 Task: Enable interaction limits for 1 week only for prior contributors.
Action: Mouse moved to (1328, 110)
Screenshot: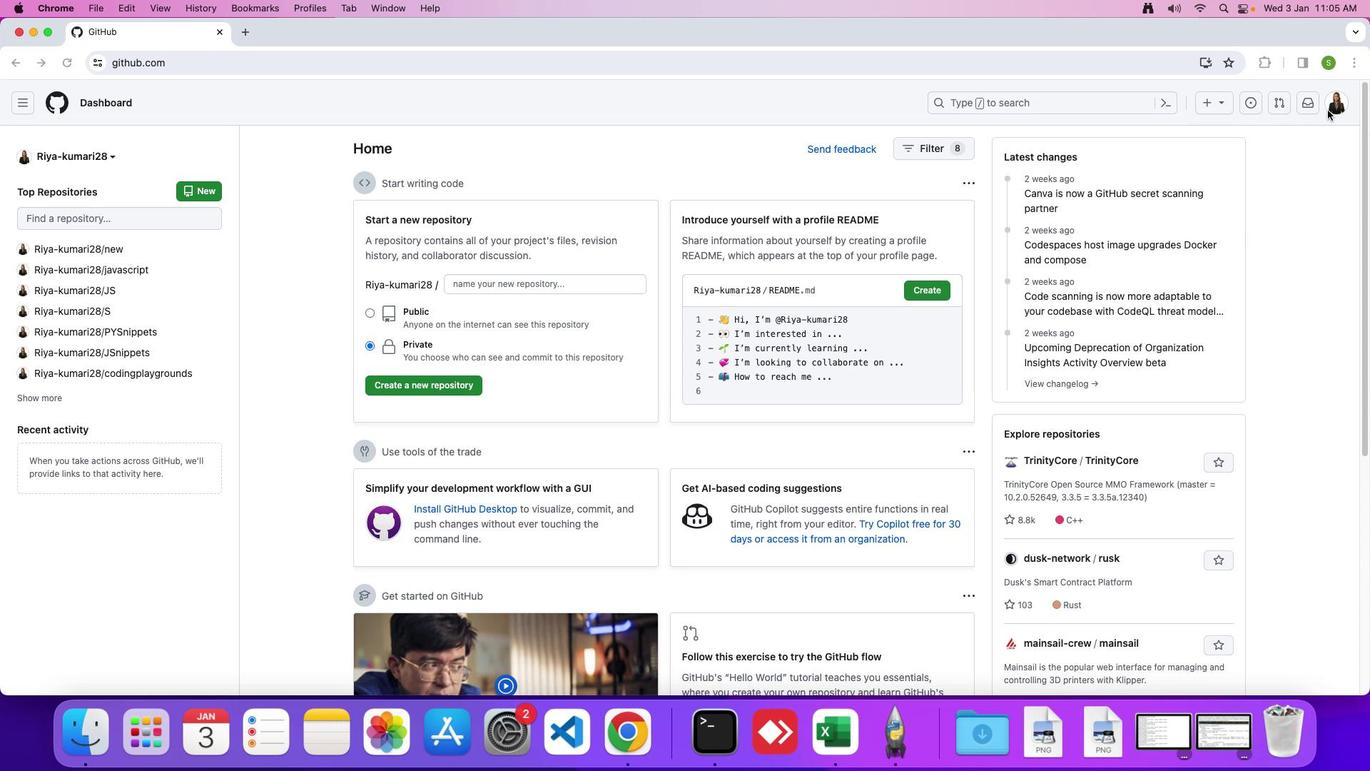 
Action: Mouse pressed left at (1328, 110)
Screenshot: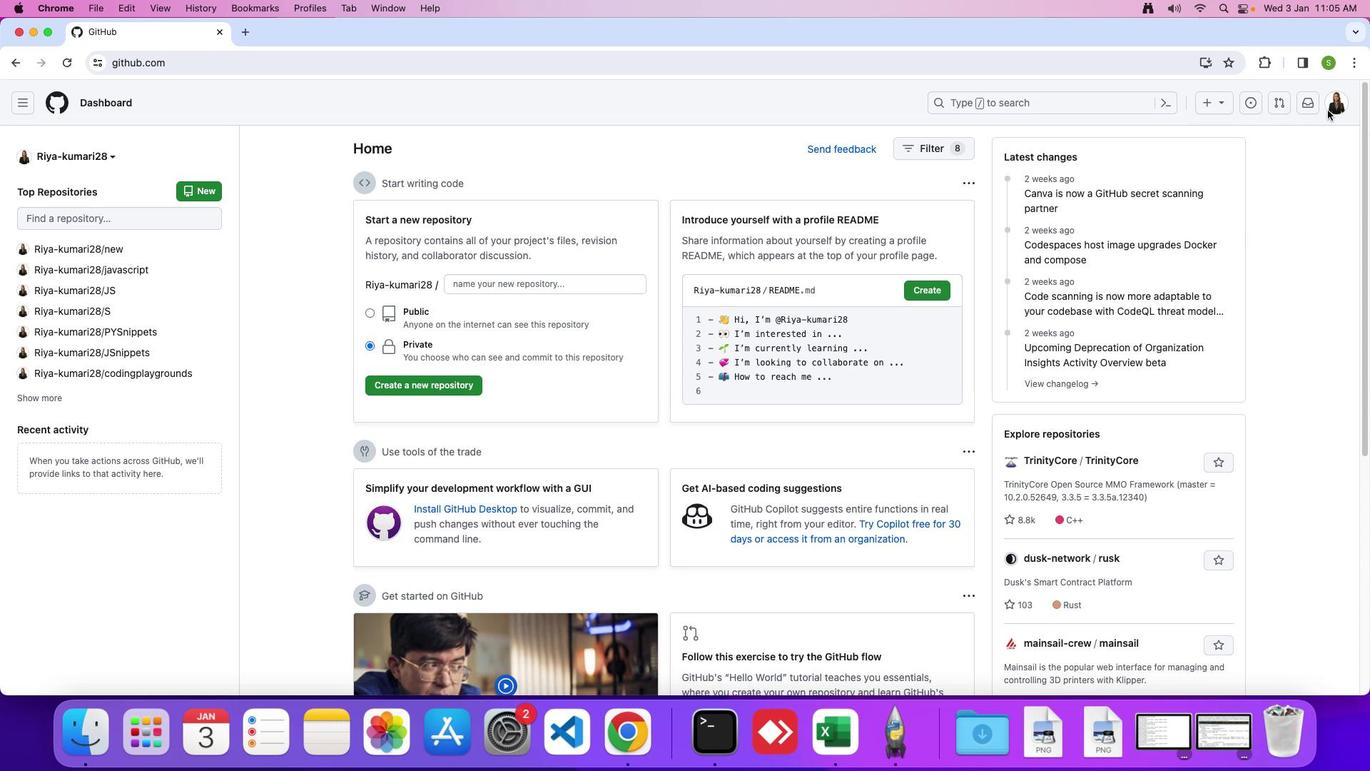 
Action: Mouse moved to (1343, 102)
Screenshot: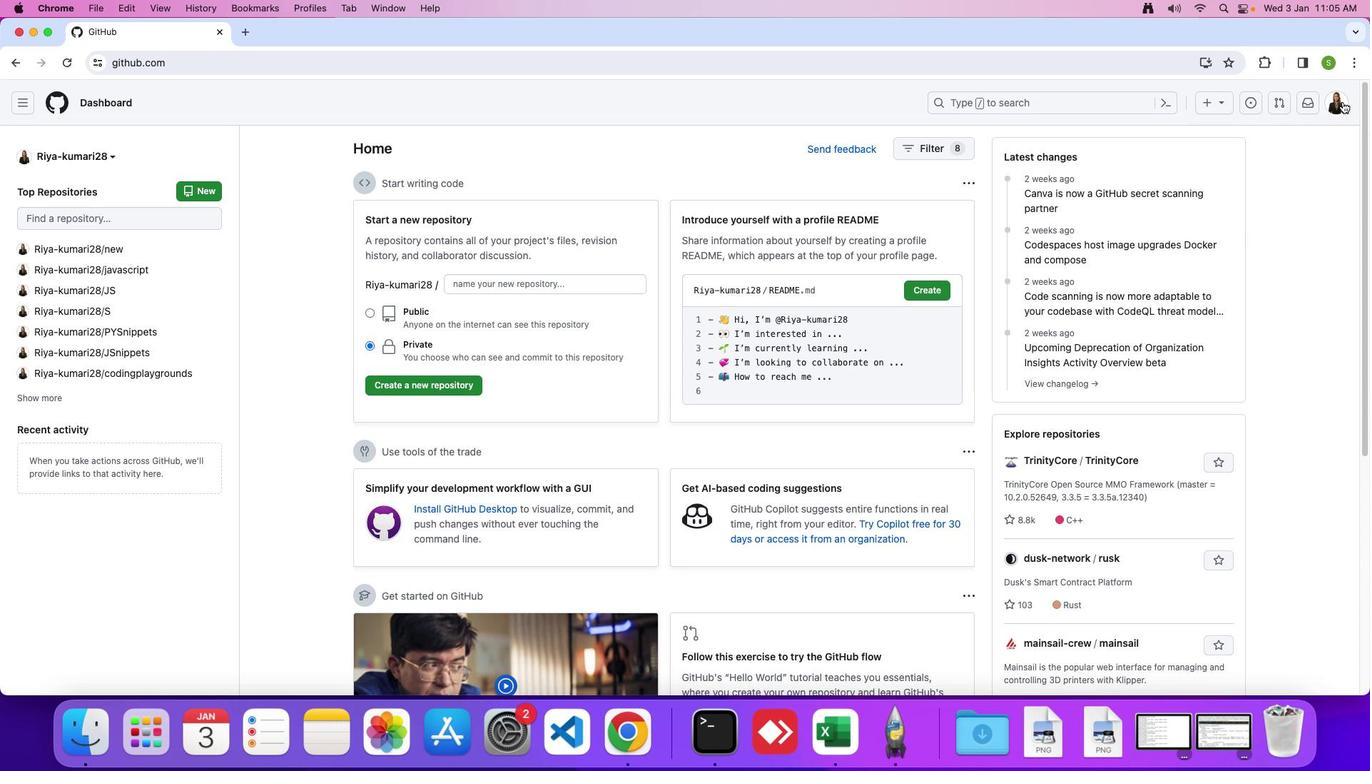 
Action: Mouse pressed left at (1343, 102)
Screenshot: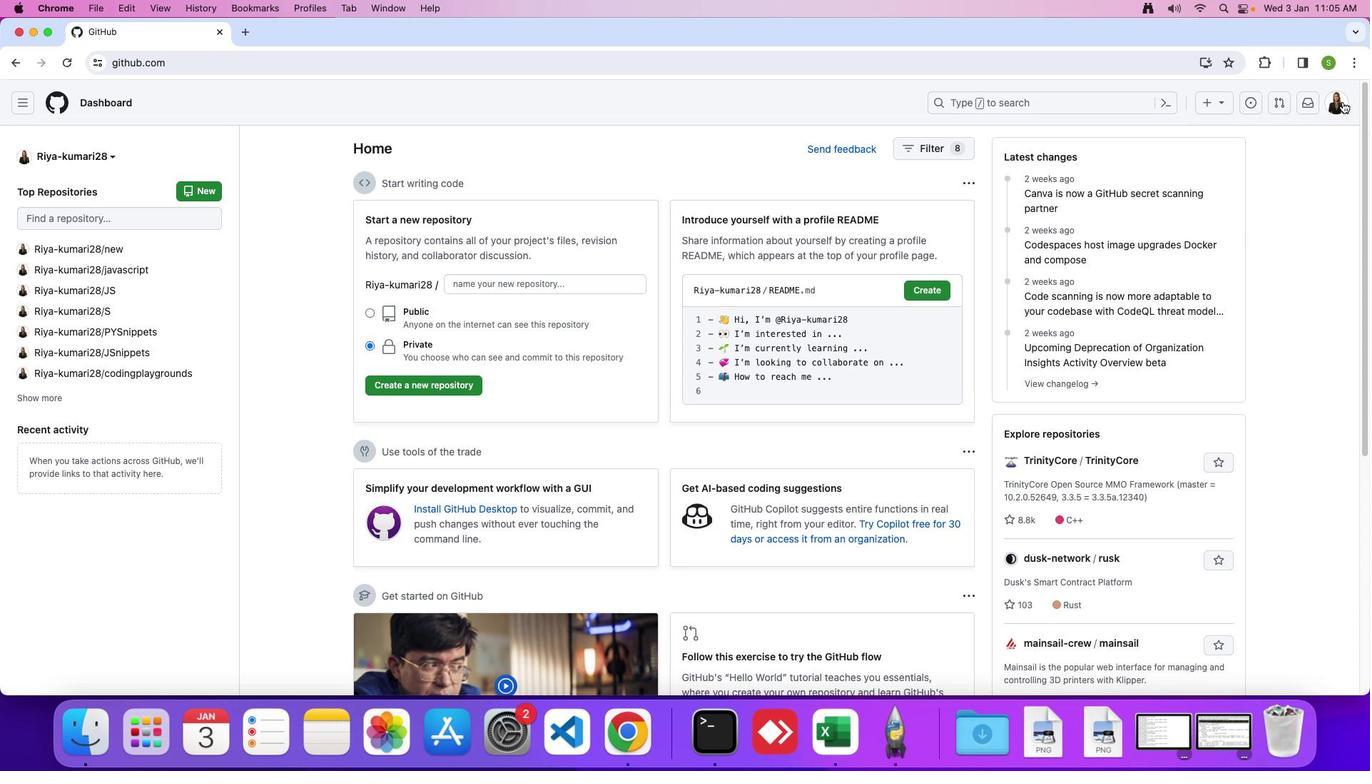 
Action: Mouse moved to (1240, 486)
Screenshot: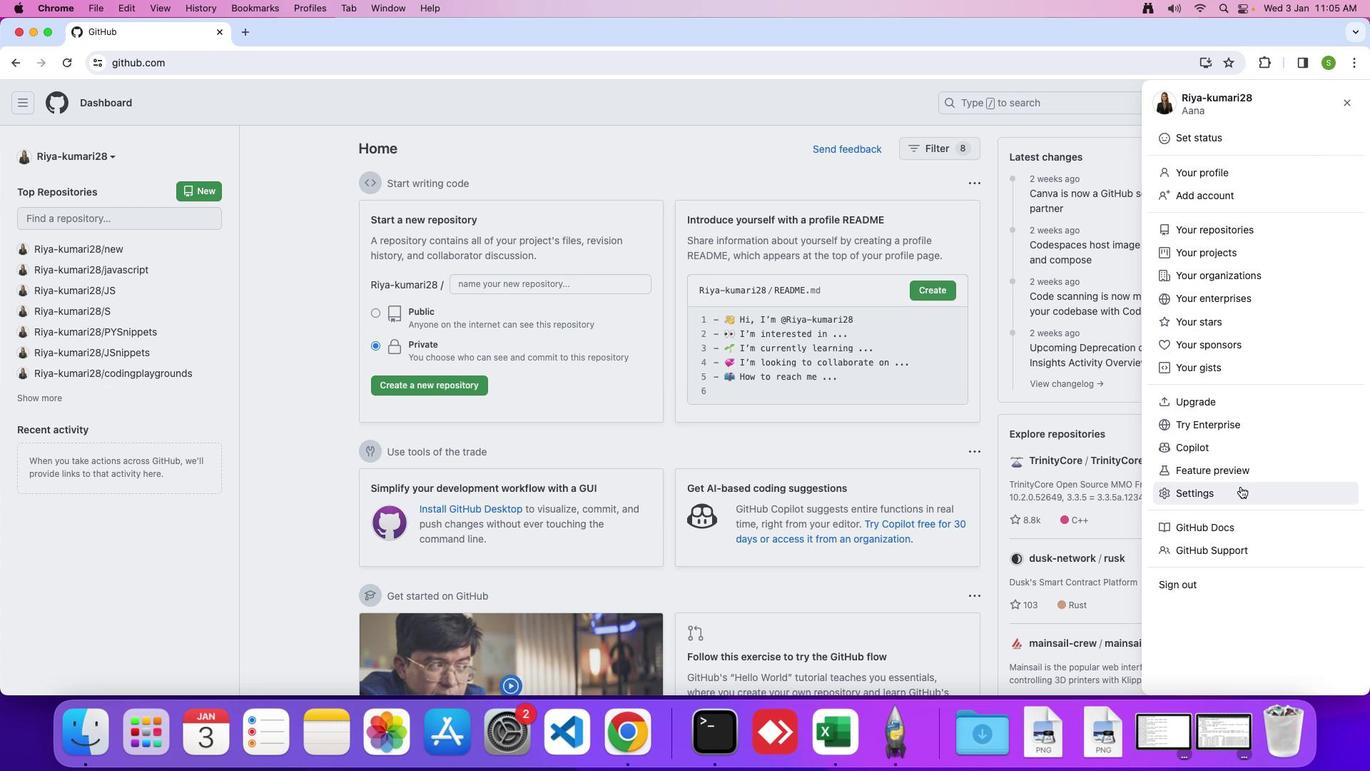 
Action: Mouse pressed left at (1240, 486)
Screenshot: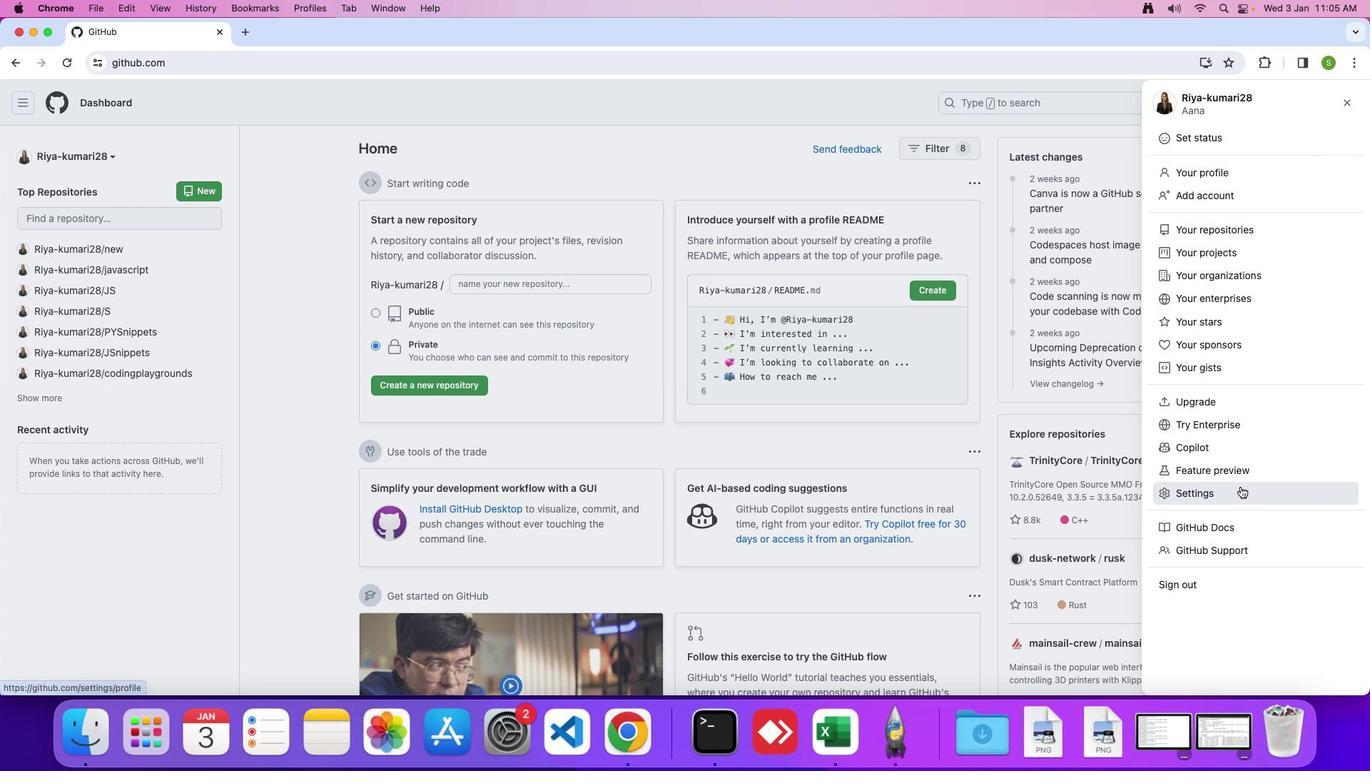 
Action: Mouse moved to (345, 520)
Screenshot: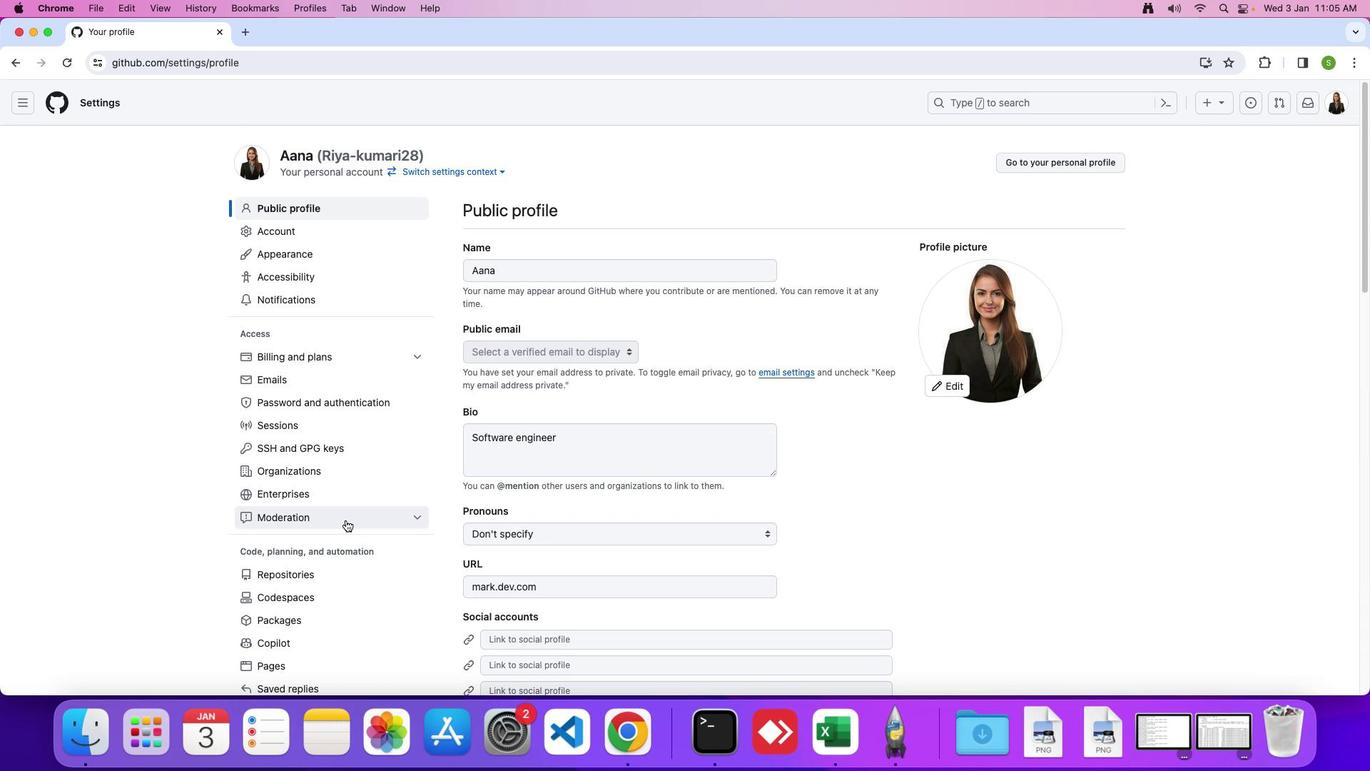
Action: Mouse pressed left at (345, 520)
Screenshot: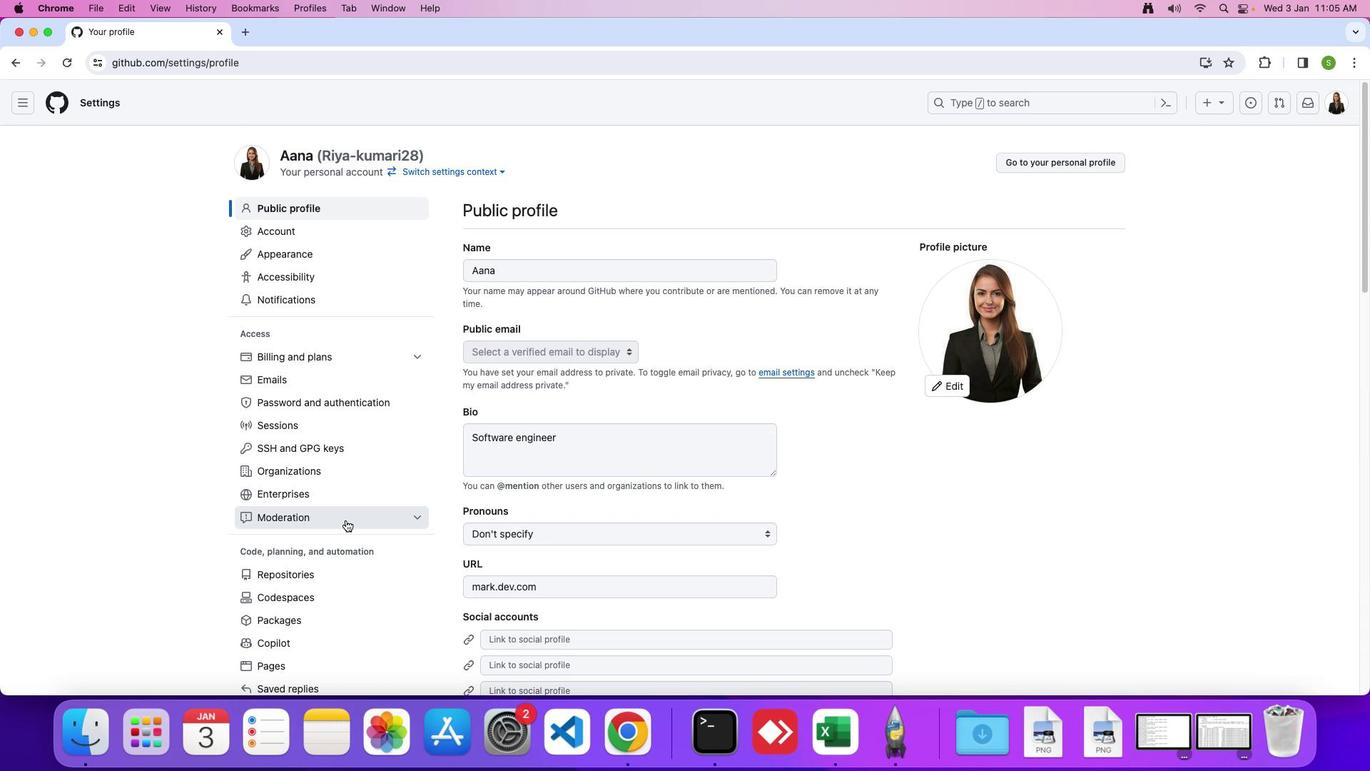
Action: Mouse moved to (332, 562)
Screenshot: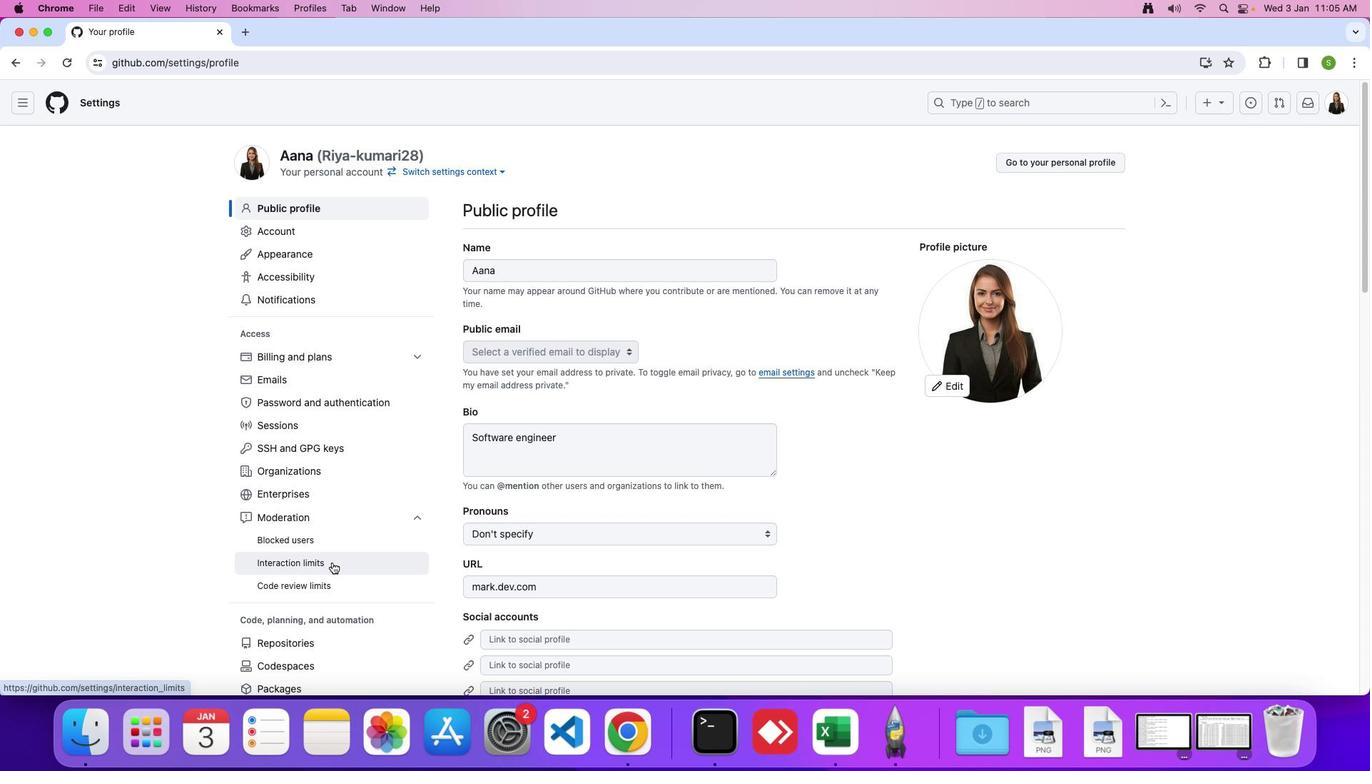 
Action: Mouse pressed left at (332, 562)
Screenshot: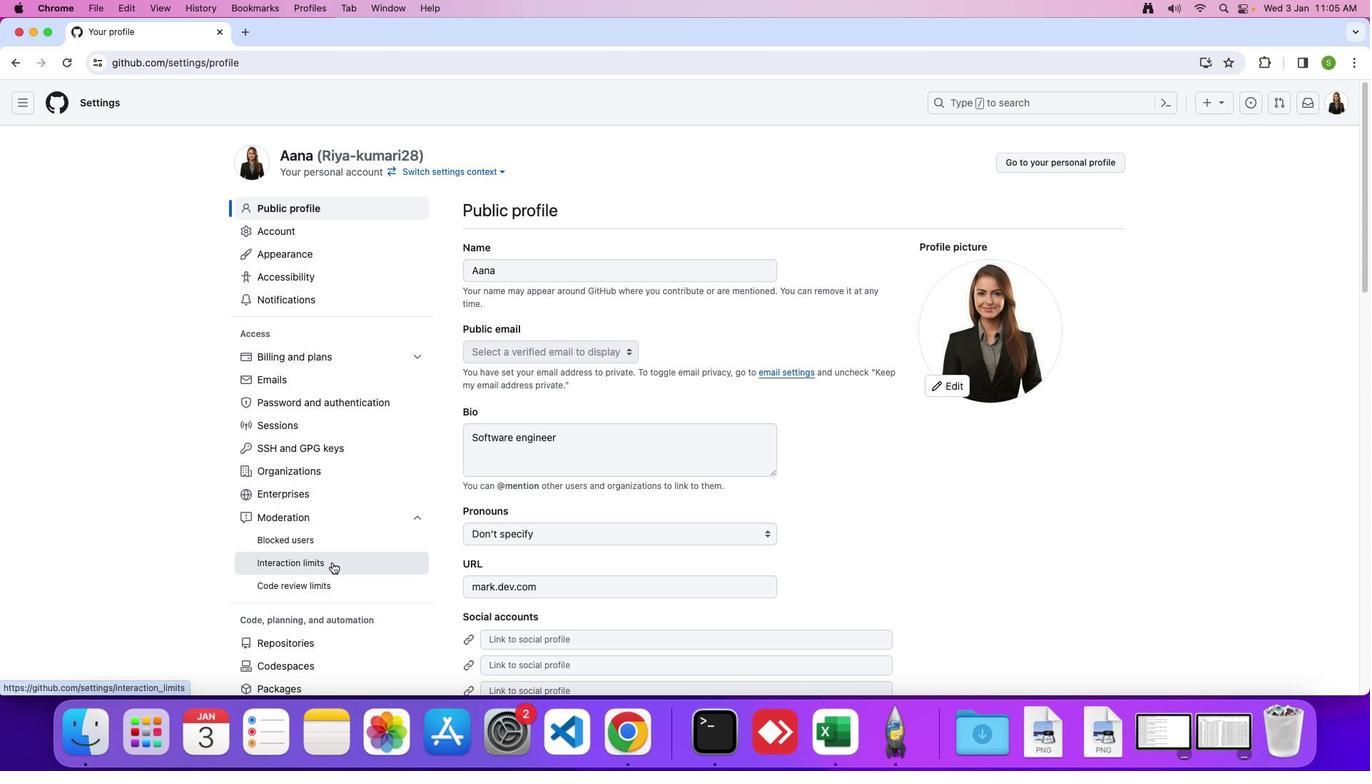 
Action: Mouse moved to (1079, 421)
Screenshot: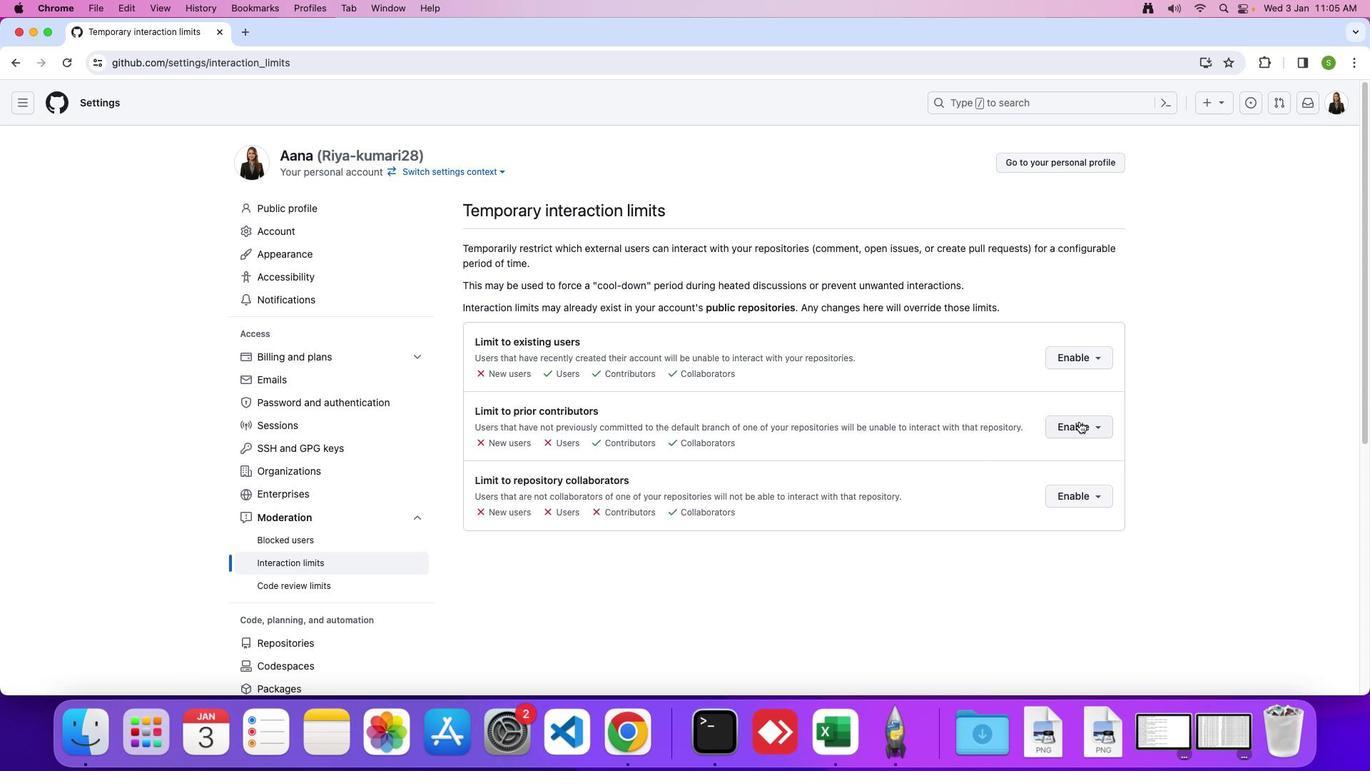 
Action: Mouse pressed left at (1079, 421)
Screenshot: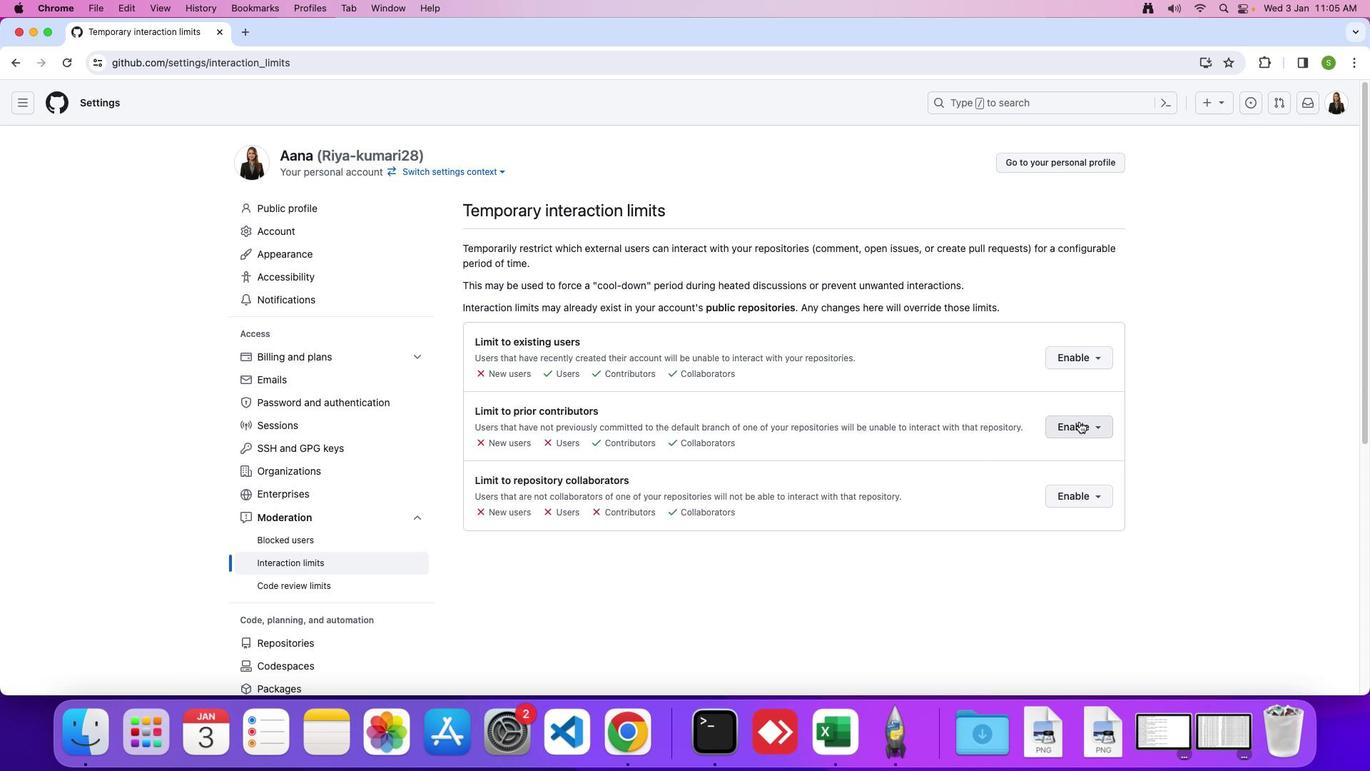 
Action: Mouse moved to (987, 526)
Screenshot: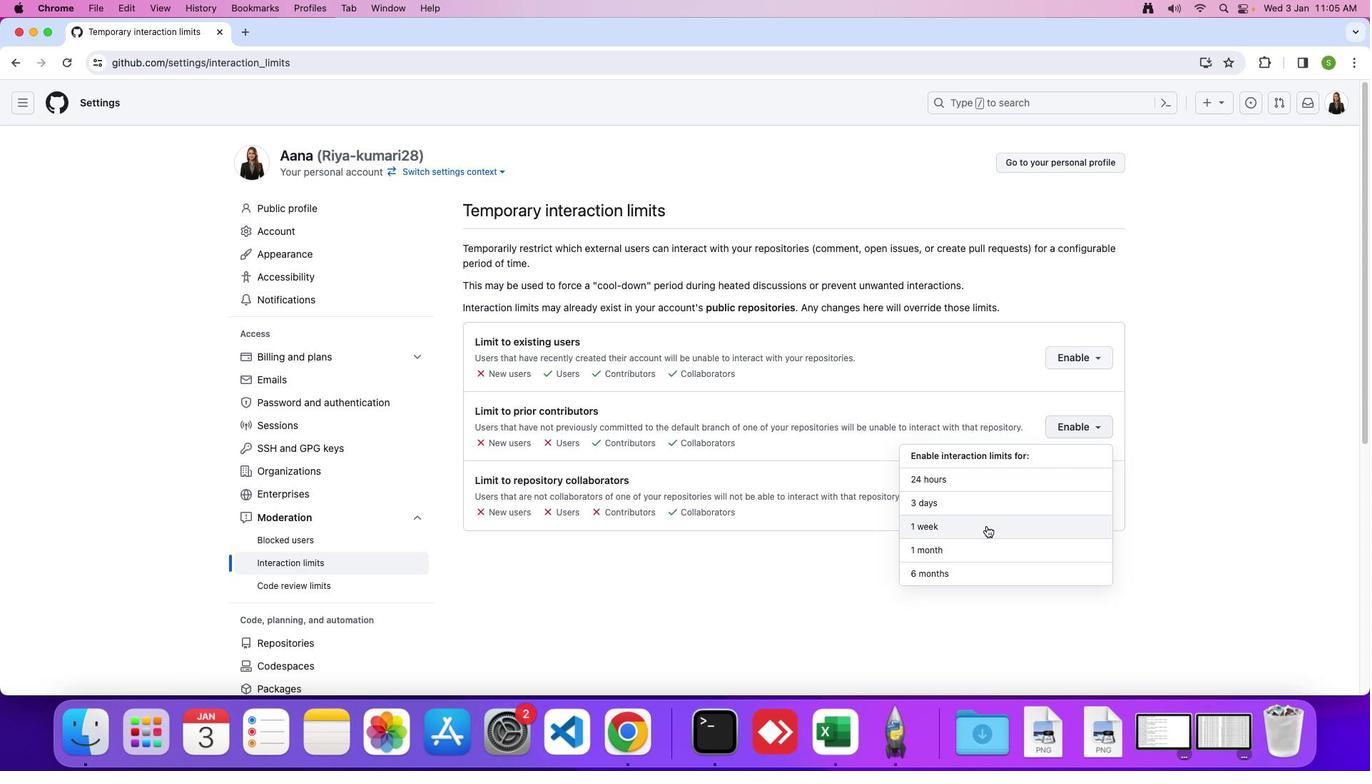 
Action: Mouse pressed left at (987, 526)
Screenshot: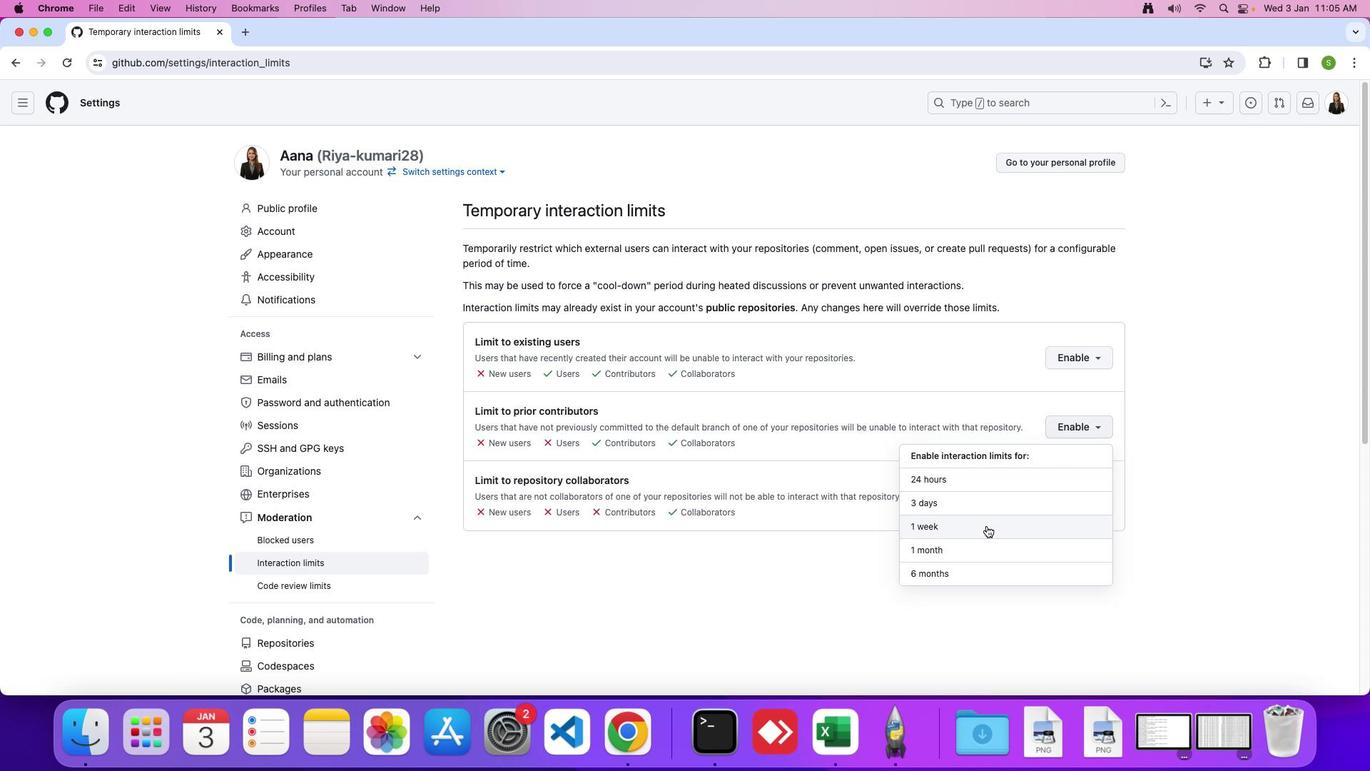 
